 Task: Add a condition where "Channel Is X corpDM" in new tickets in your groups.
Action: Mouse moved to (129, 462)
Screenshot: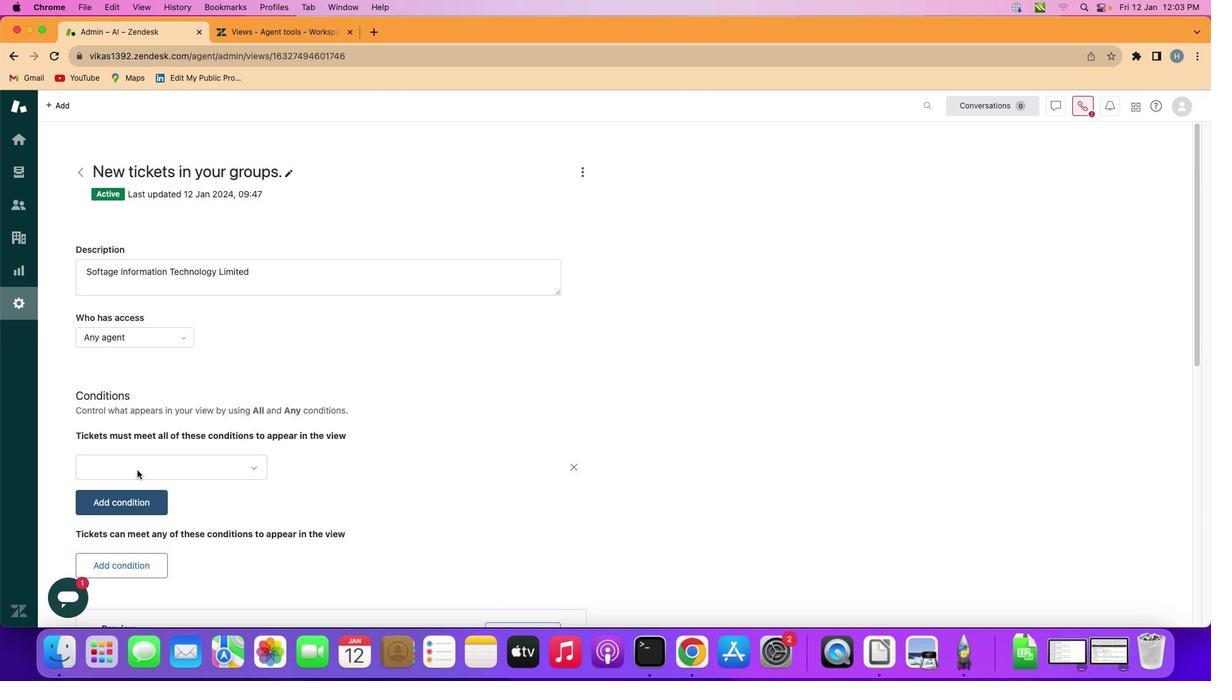 
Action: Mouse pressed left at (129, 462)
Screenshot: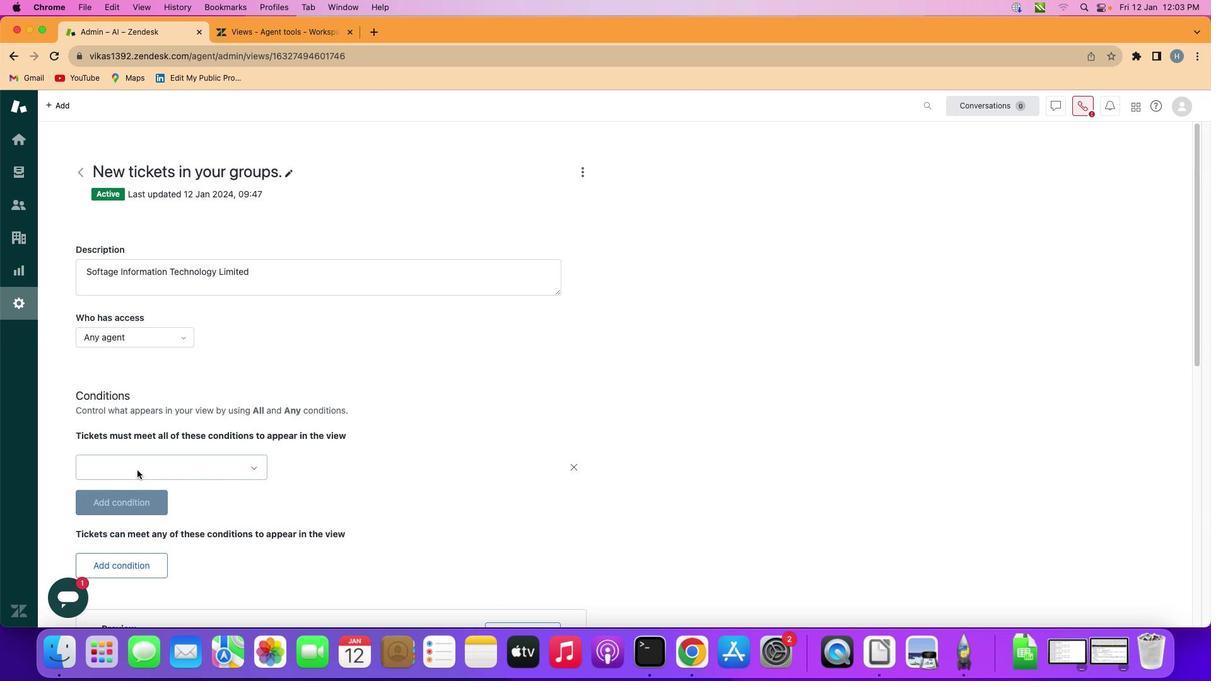 
Action: Mouse moved to (206, 453)
Screenshot: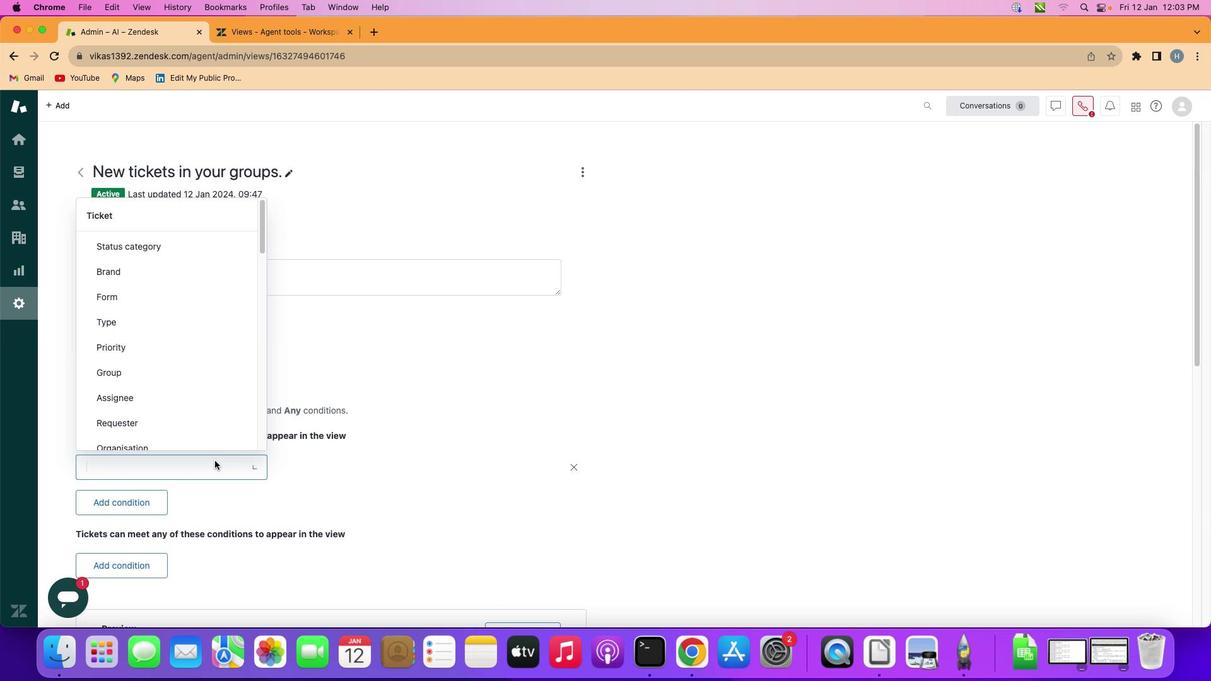 
Action: Mouse pressed left at (206, 453)
Screenshot: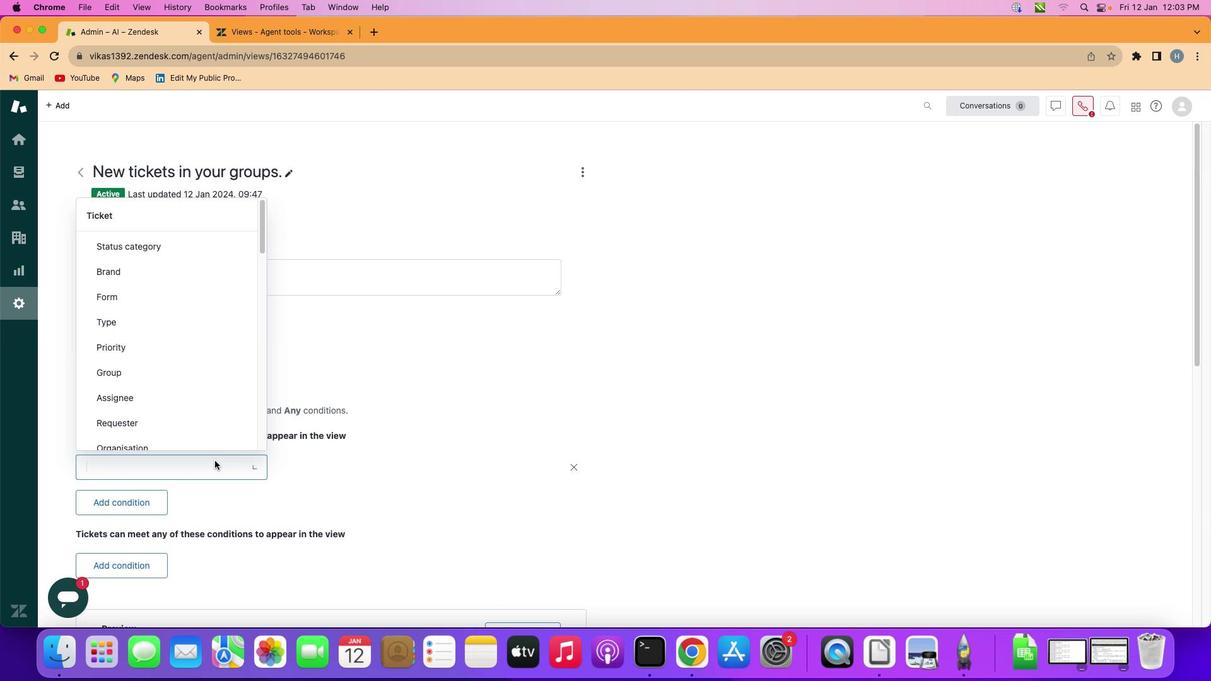 
Action: Mouse moved to (191, 352)
Screenshot: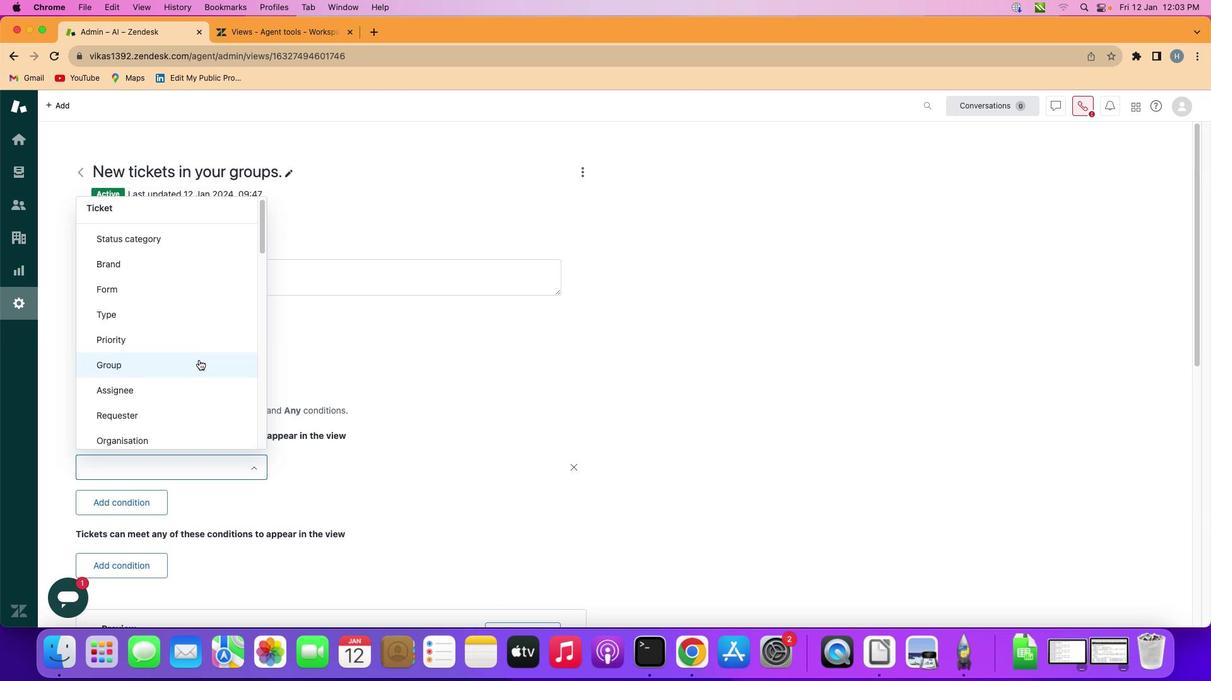
Action: Mouse scrolled (191, 352) with delta (-6, -7)
Screenshot: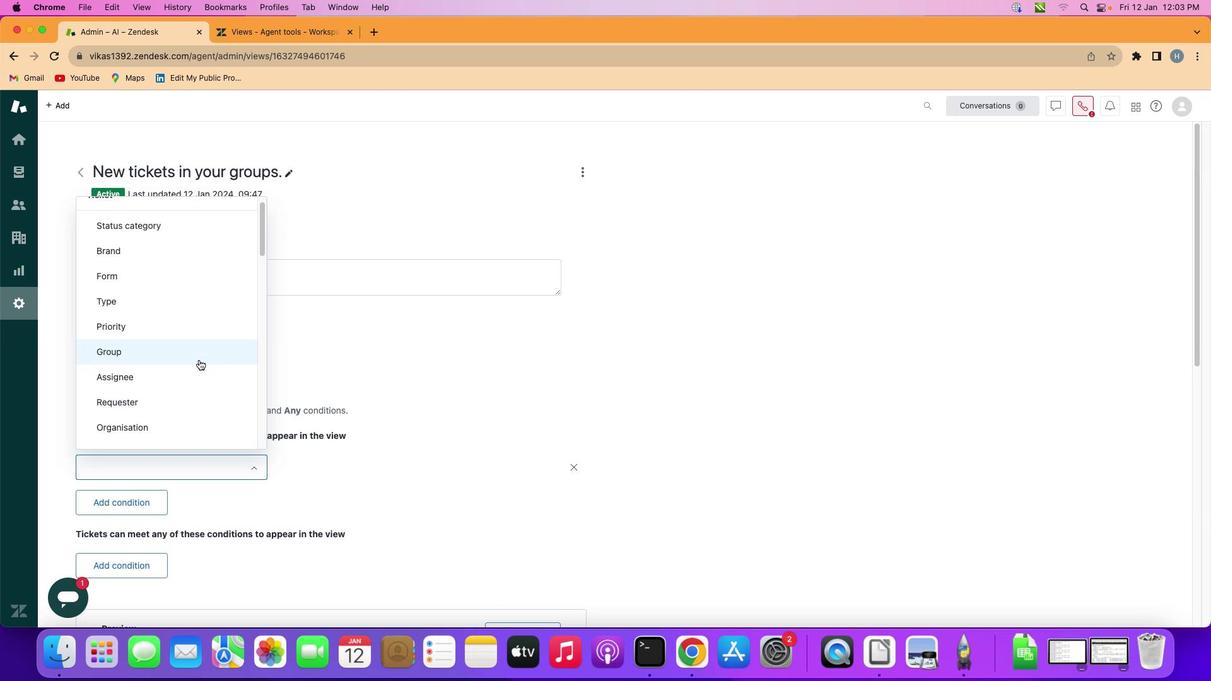 
Action: Mouse scrolled (191, 352) with delta (-6, -7)
Screenshot: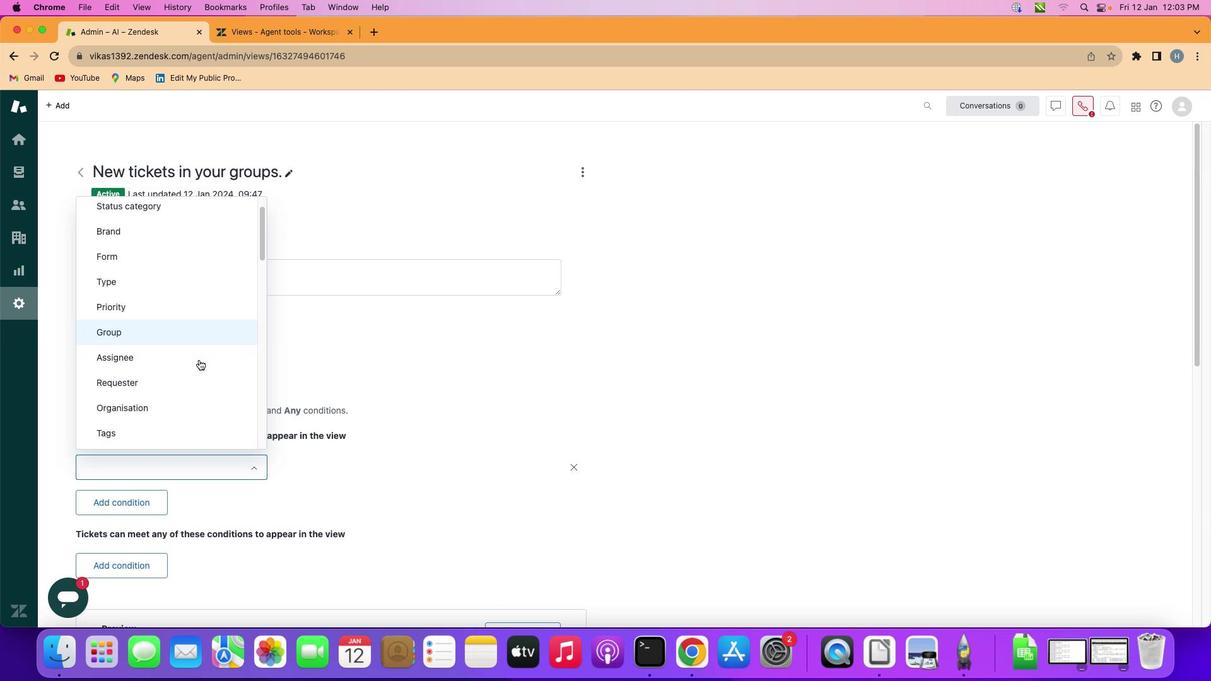 
Action: Mouse scrolled (191, 352) with delta (-6, -7)
Screenshot: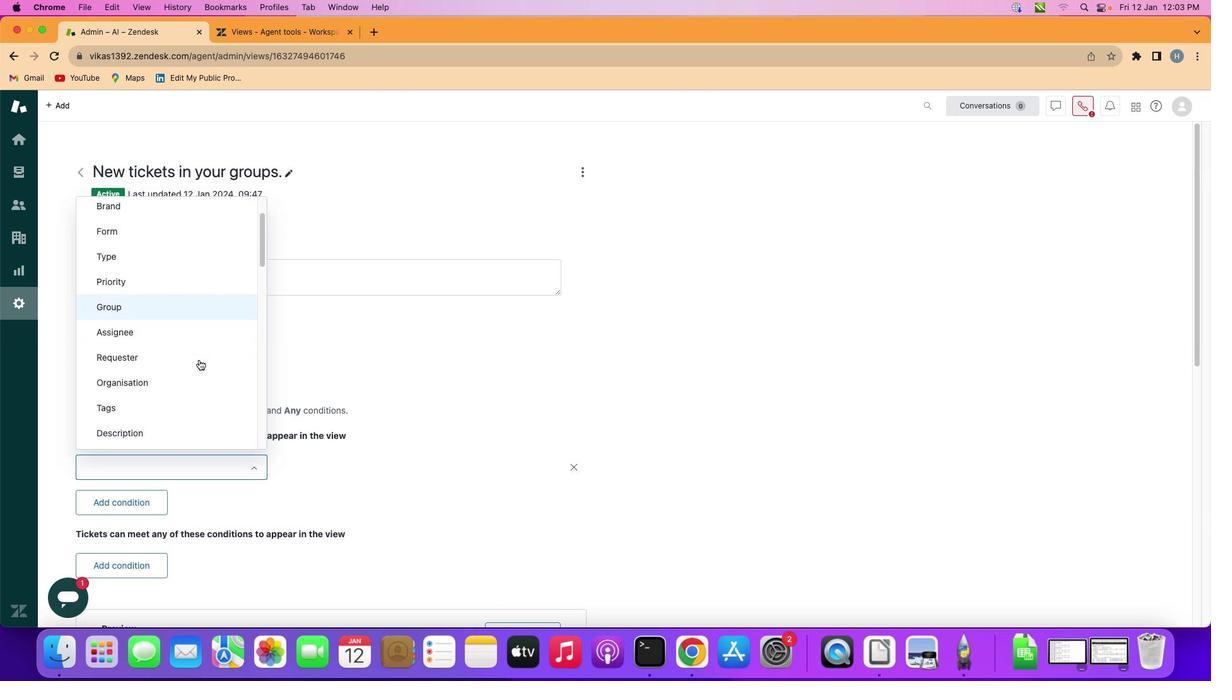 
Action: Mouse scrolled (191, 352) with delta (-6, -7)
Screenshot: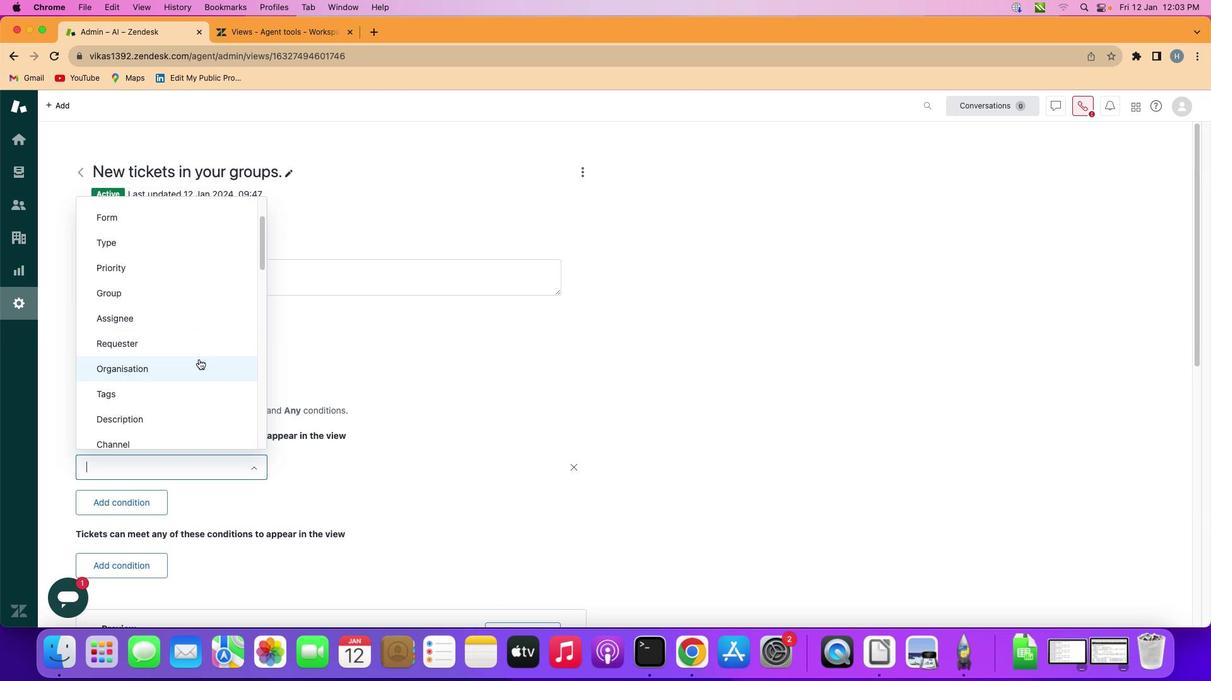 
Action: Mouse moved to (191, 352)
Screenshot: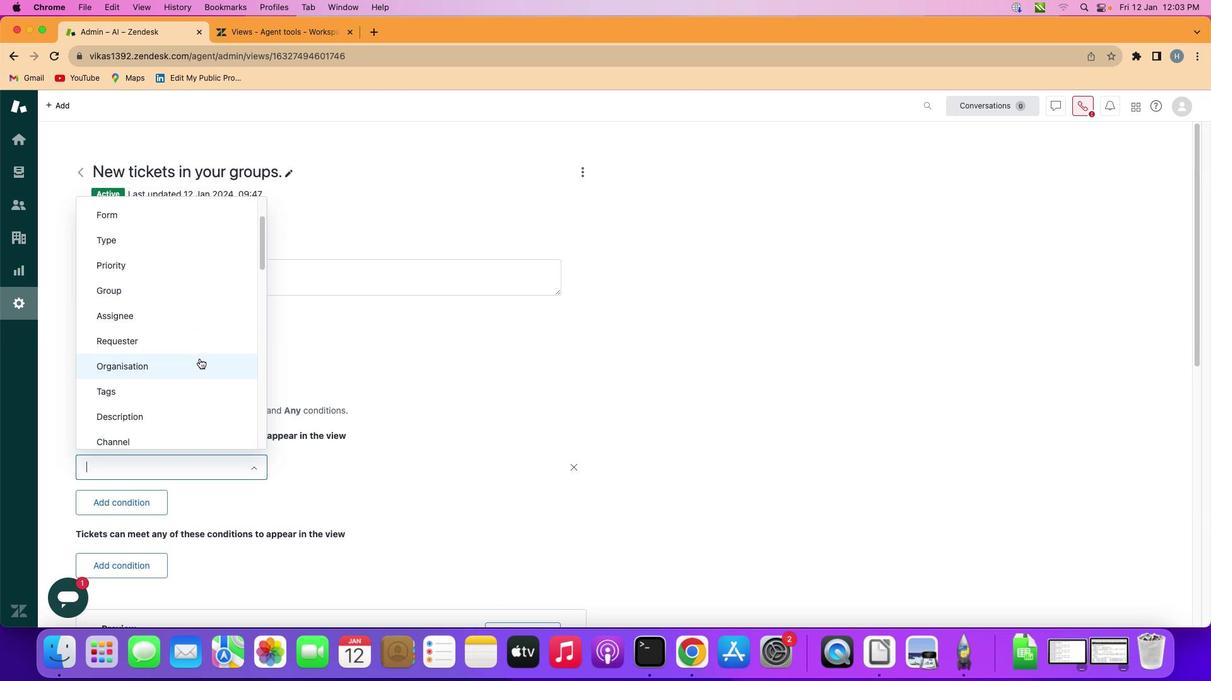 
Action: Mouse scrolled (191, 352) with delta (-6, -7)
Screenshot: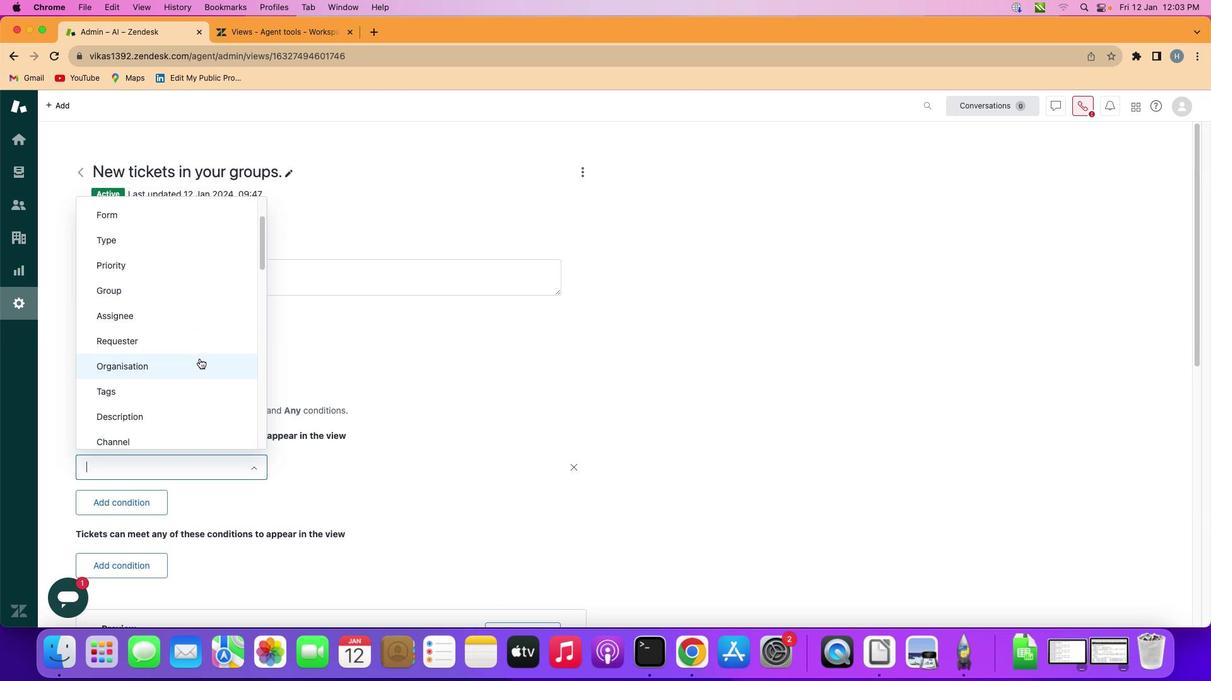 
Action: Mouse moved to (192, 366)
Screenshot: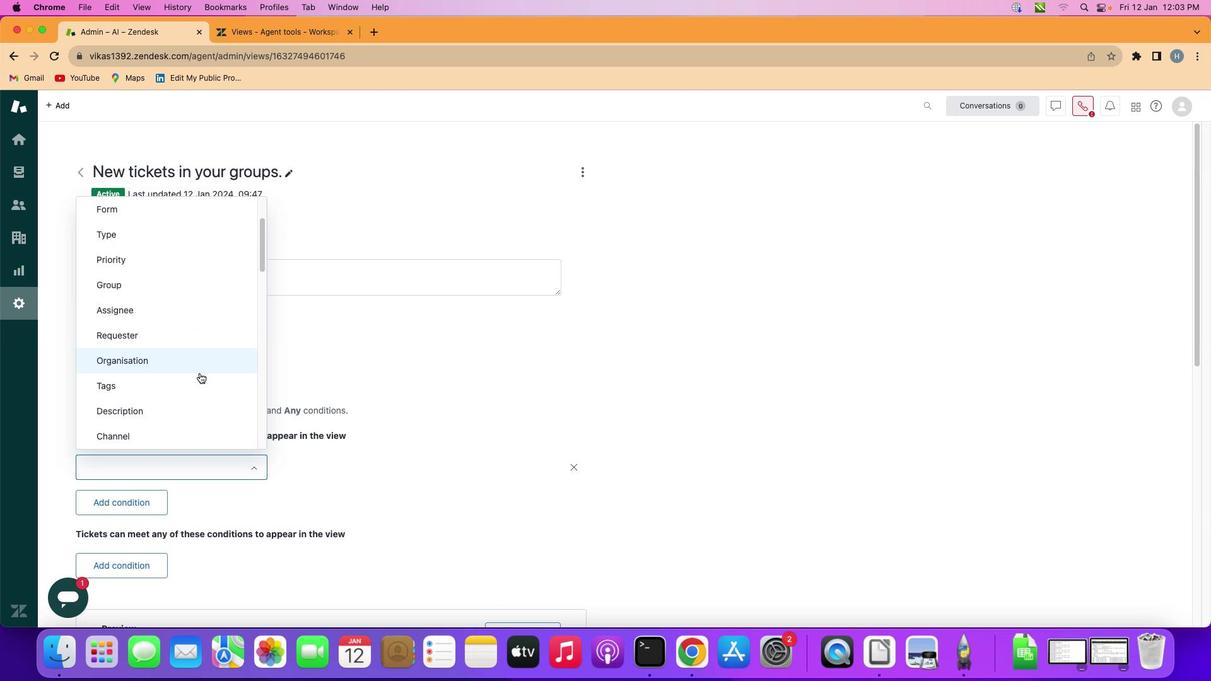 
Action: Mouse scrolled (192, 366) with delta (-6, -7)
Screenshot: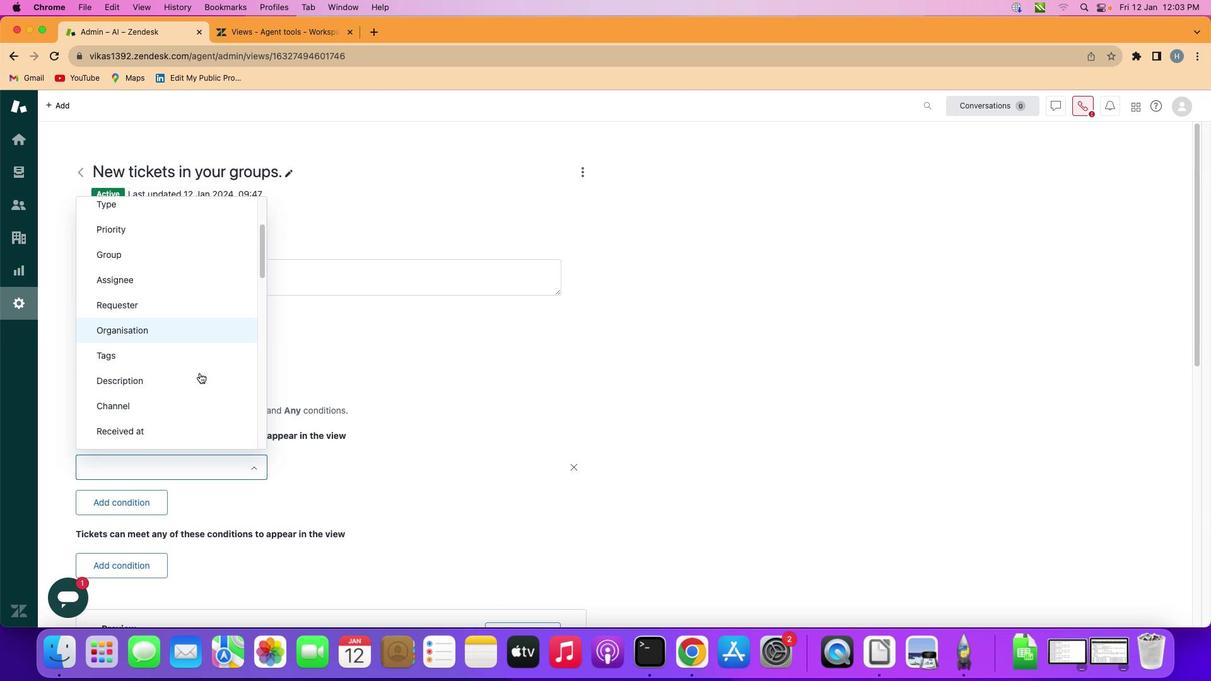 
Action: Mouse scrolled (192, 366) with delta (-6, -7)
Screenshot: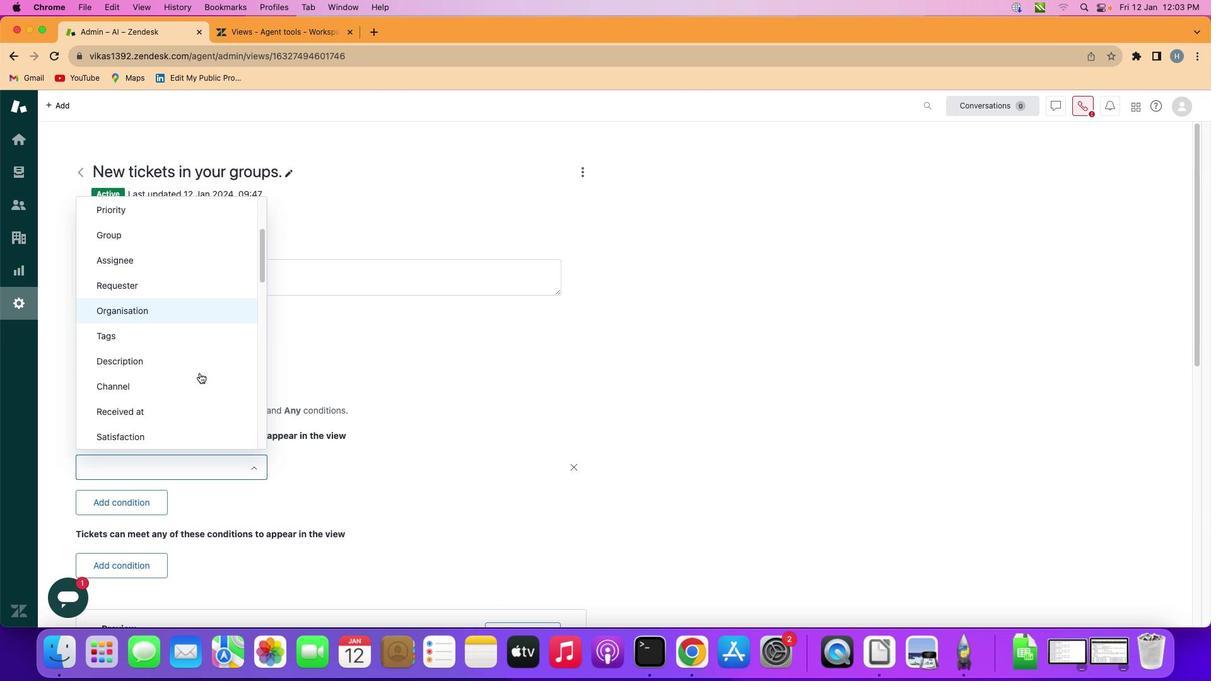 
Action: Mouse scrolled (192, 366) with delta (-6, -7)
Screenshot: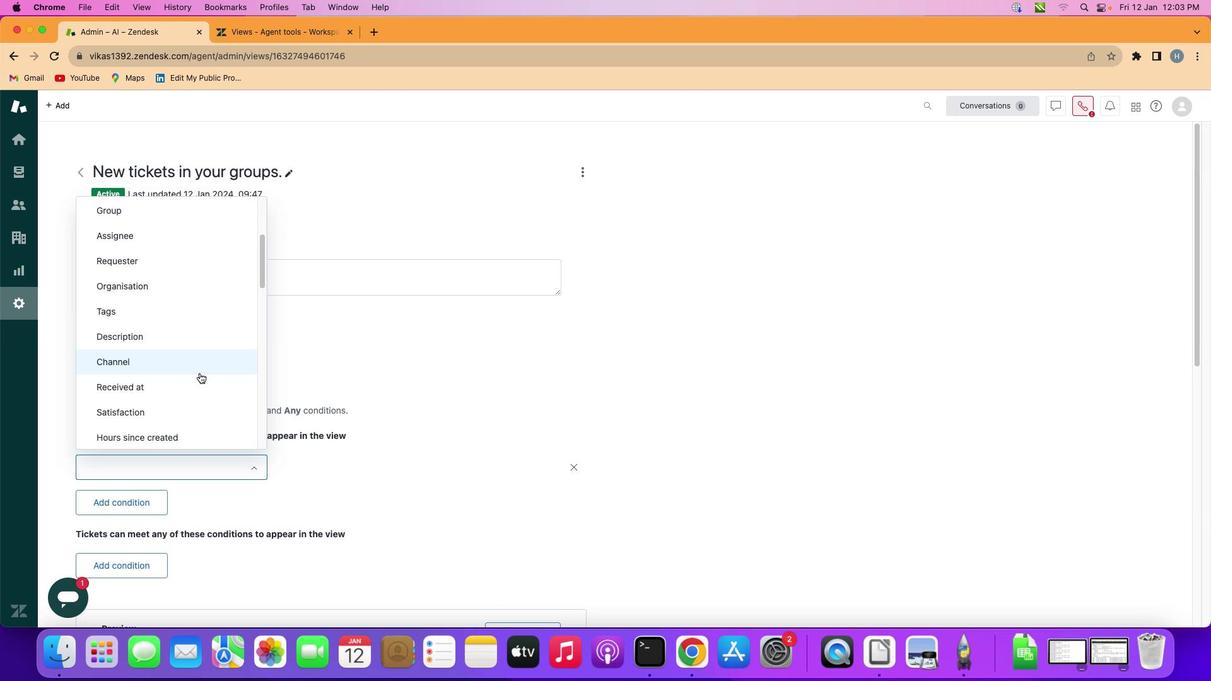 
Action: Mouse scrolled (192, 366) with delta (-6, -7)
Screenshot: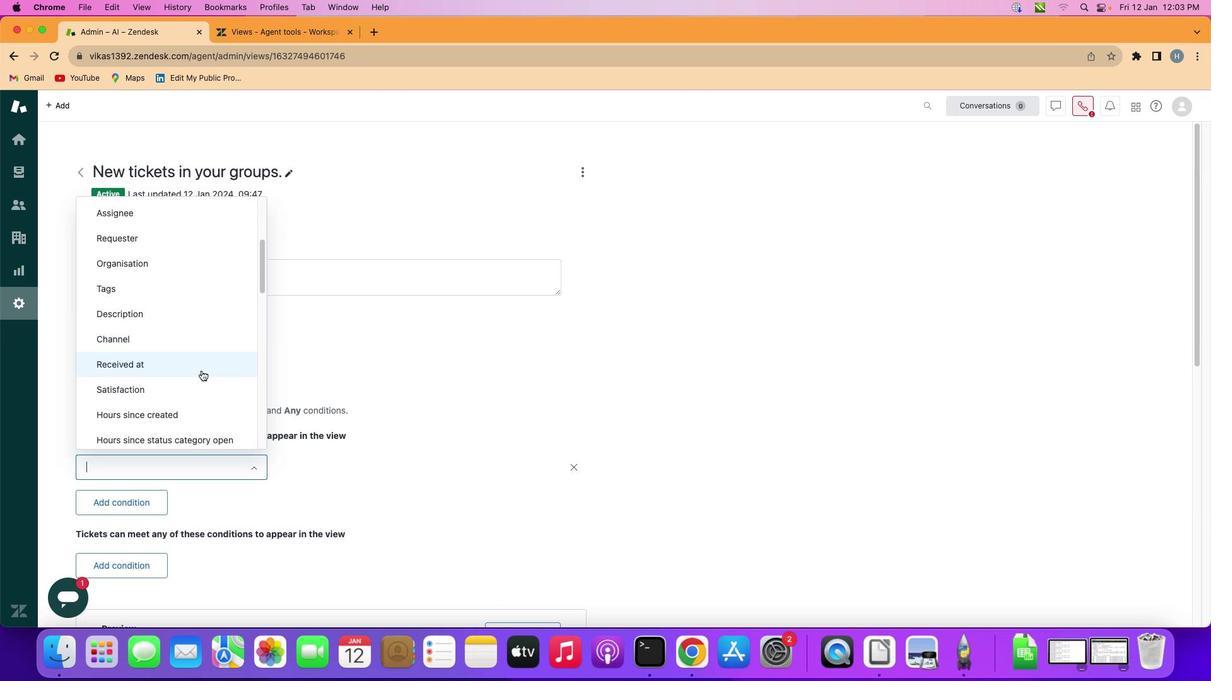 
Action: Mouse moved to (206, 334)
Screenshot: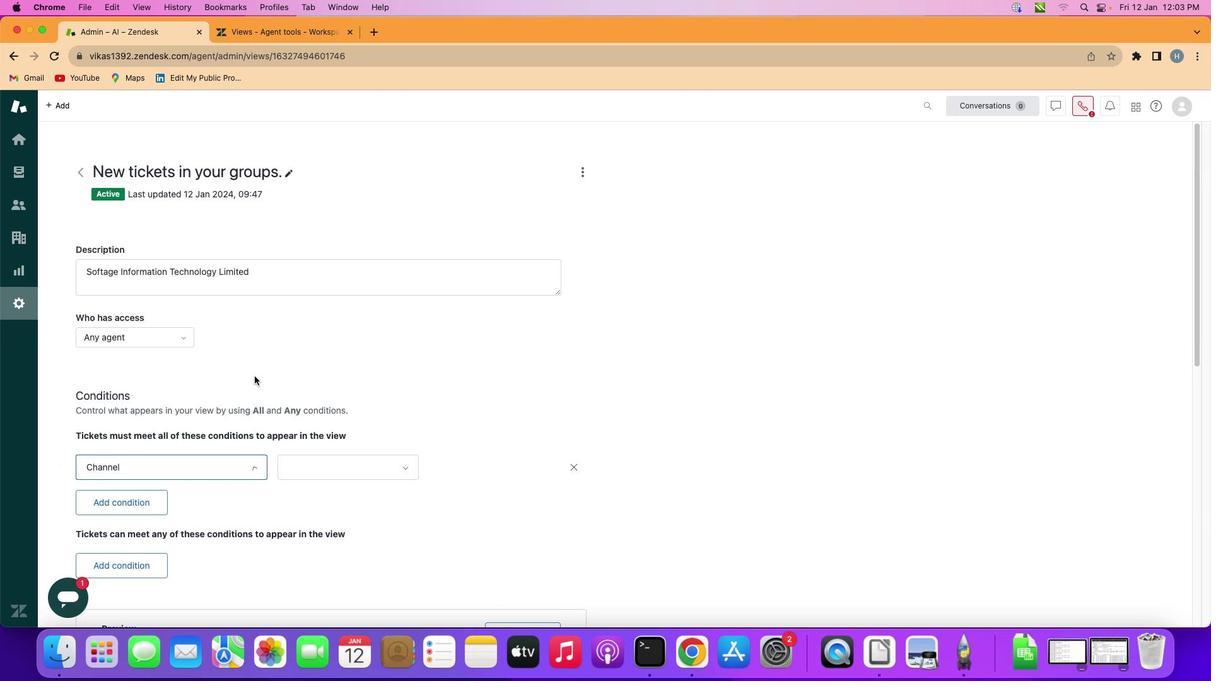 
Action: Mouse pressed left at (206, 334)
Screenshot: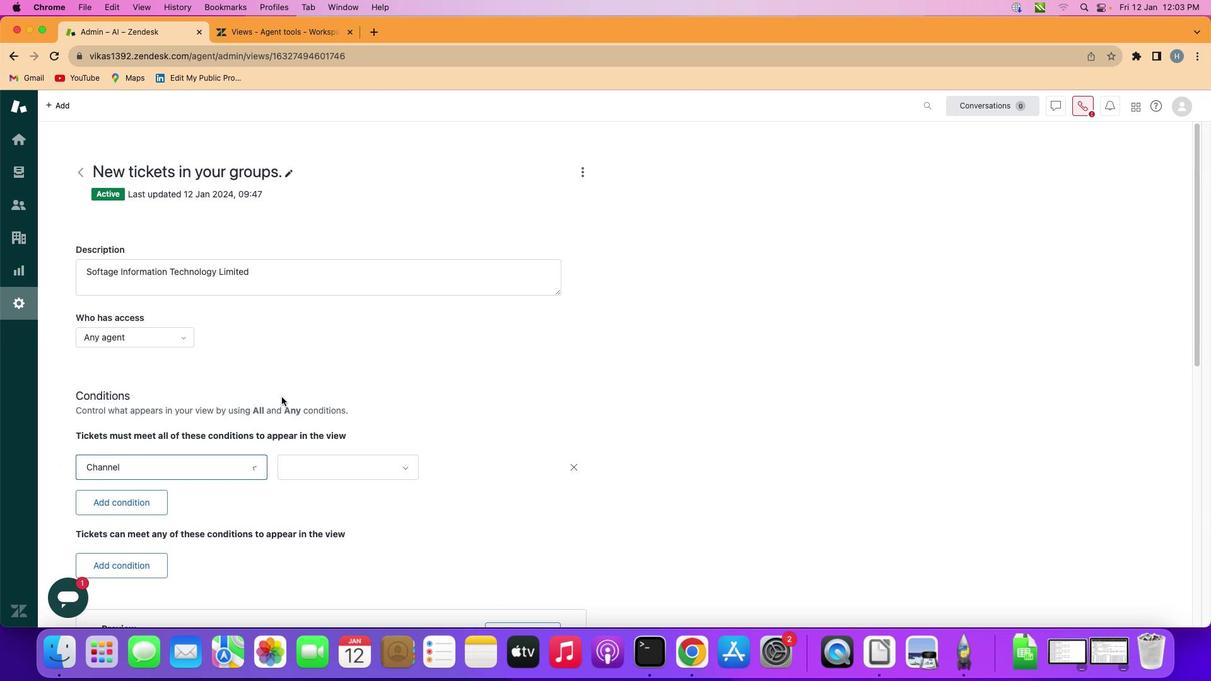 
Action: Mouse moved to (353, 458)
Screenshot: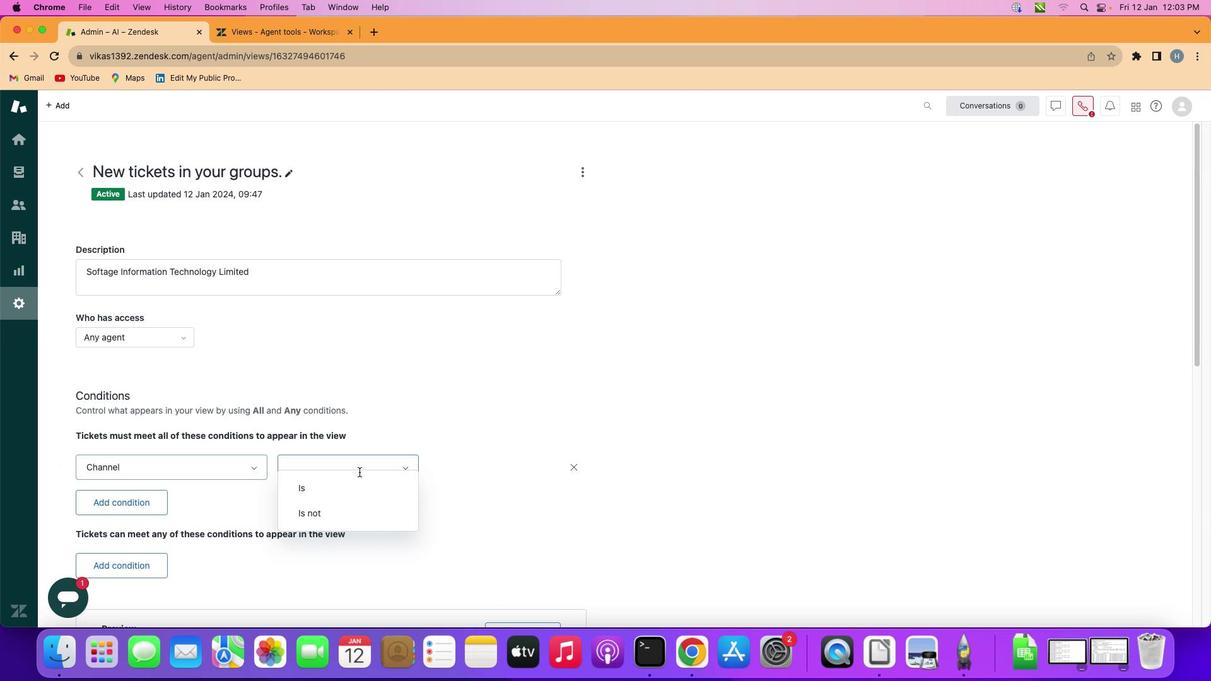 
Action: Mouse pressed left at (353, 458)
Screenshot: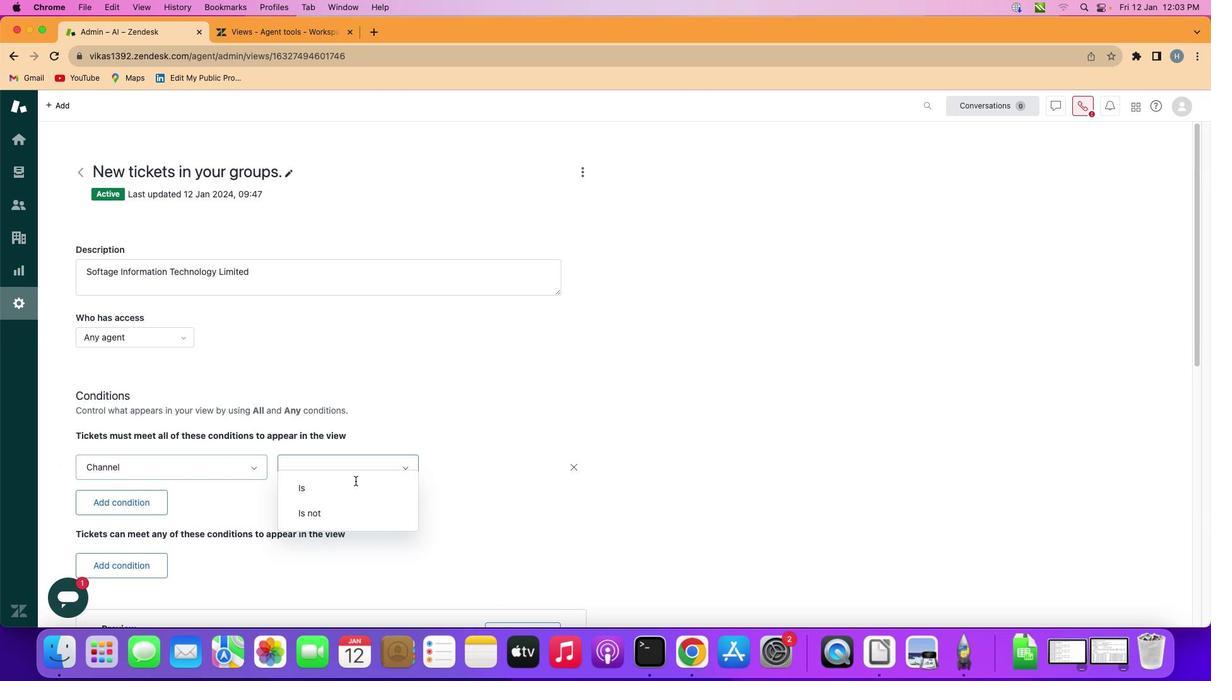 
Action: Mouse moved to (343, 485)
Screenshot: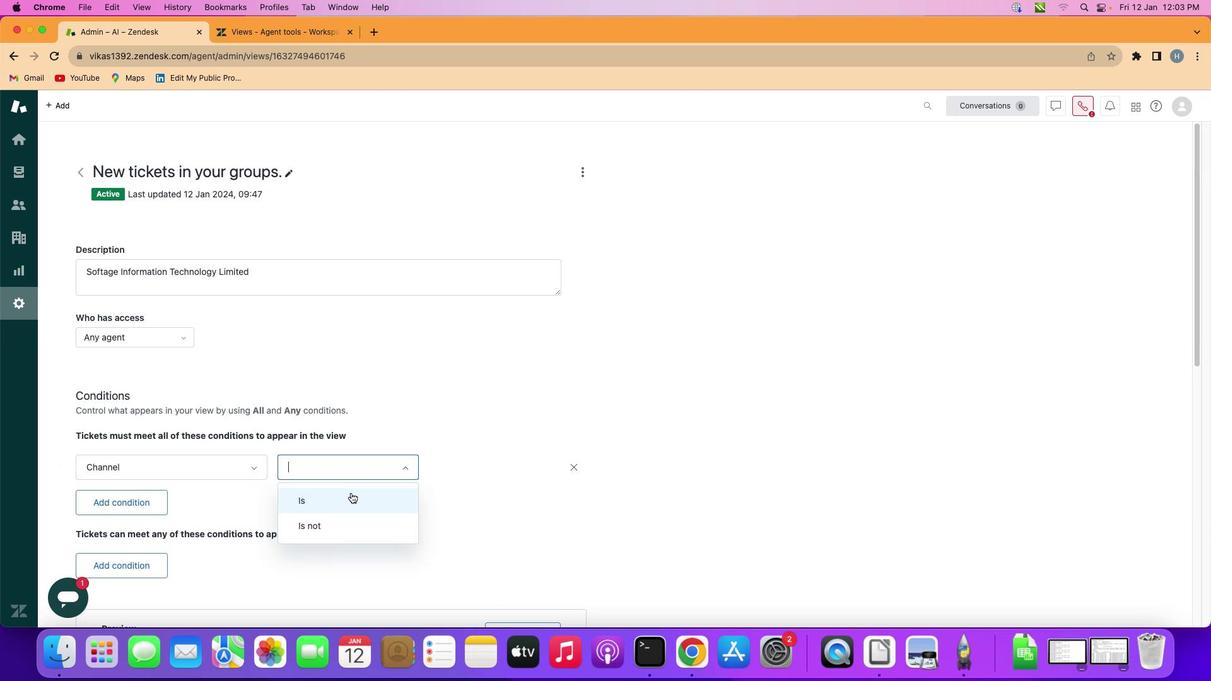 
Action: Mouse pressed left at (343, 485)
Screenshot: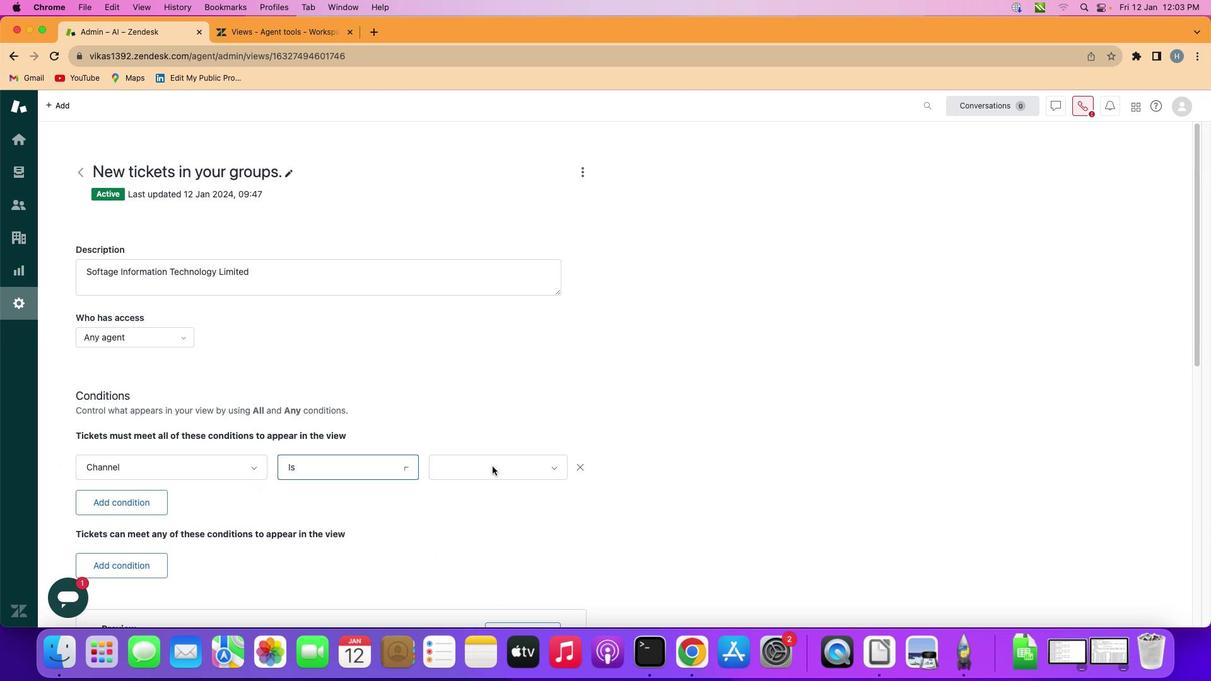 
Action: Mouse moved to (506, 457)
Screenshot: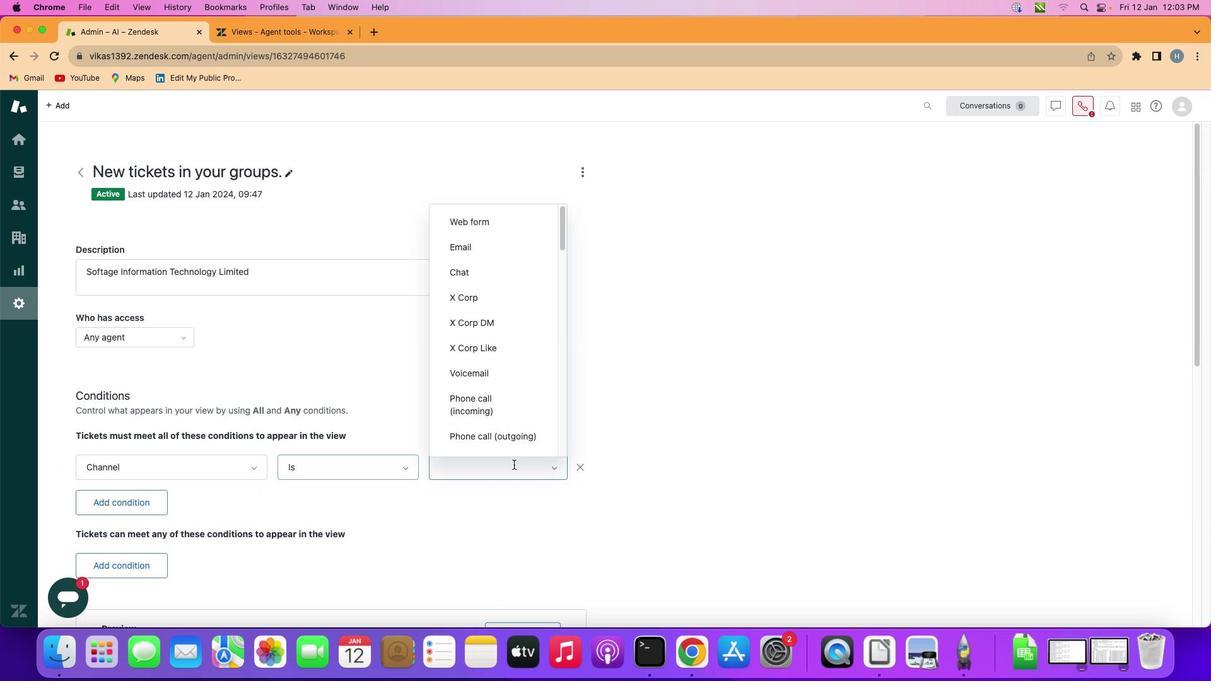 
Action: Mouse pressed left at (506, 457)
Screenshot: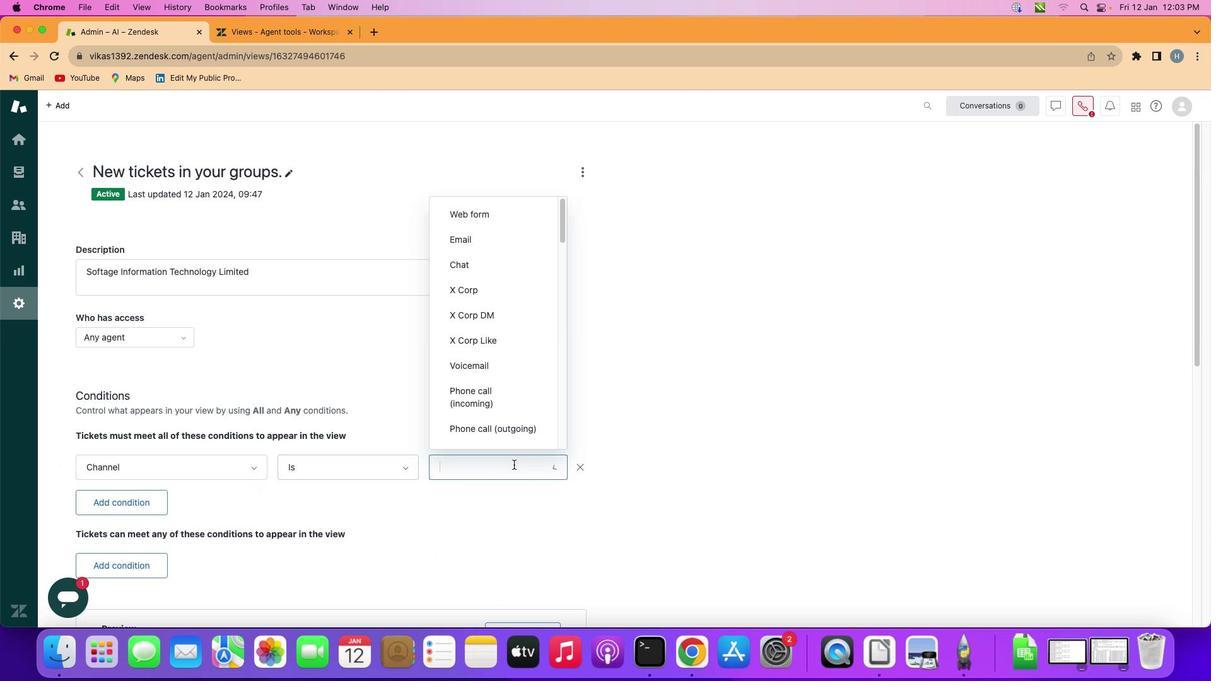 
Action: Mouse moved to (502, 304)
Screenshot: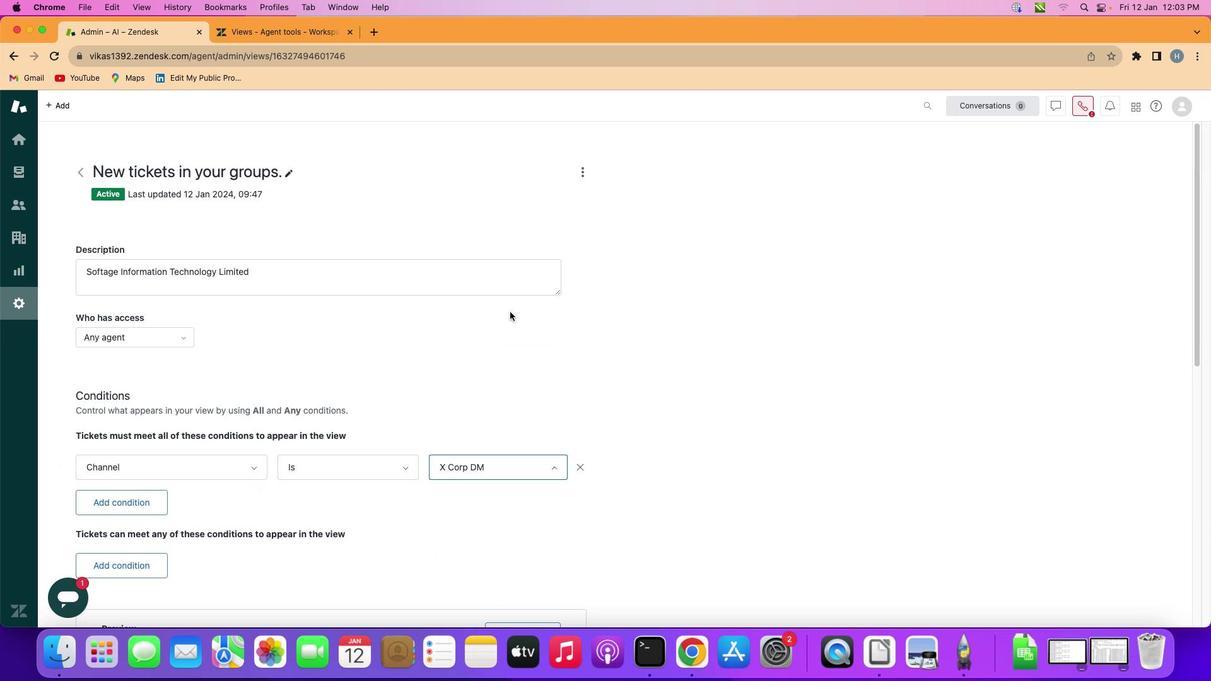 
Action: Mouse pressed left at (502, 304)
Screenshot: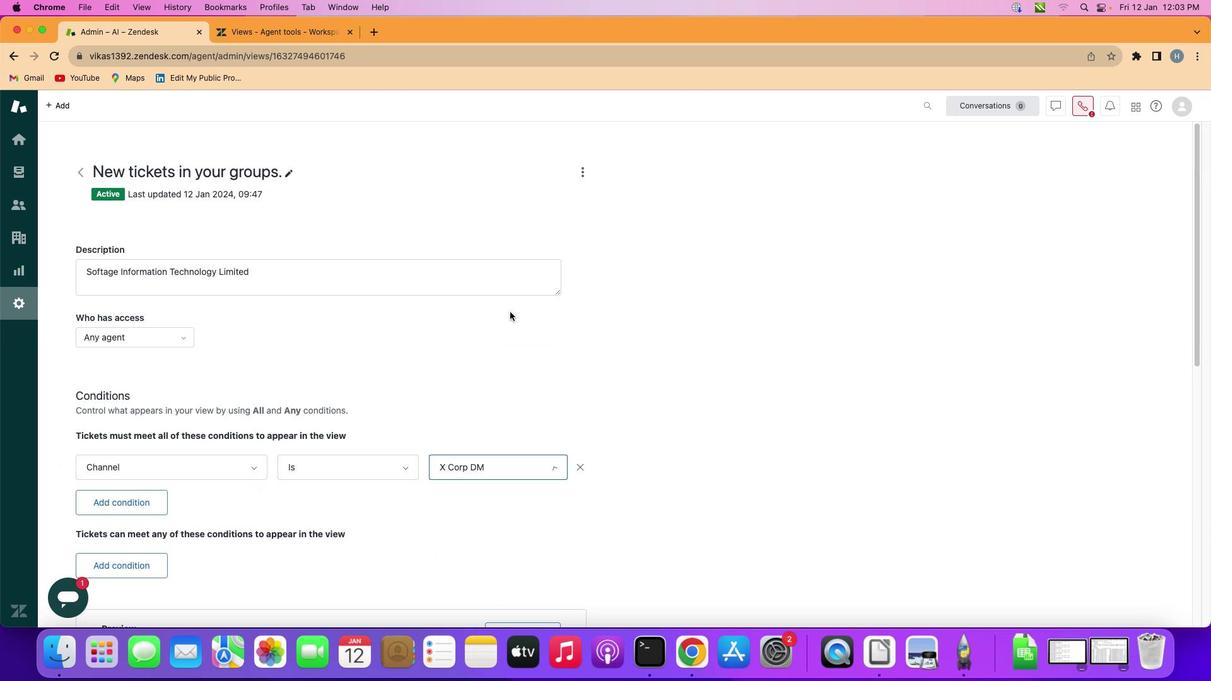 
